 Task: Add folder to workspace.
Action: Mouse moved to (138, 88)
Screenshot: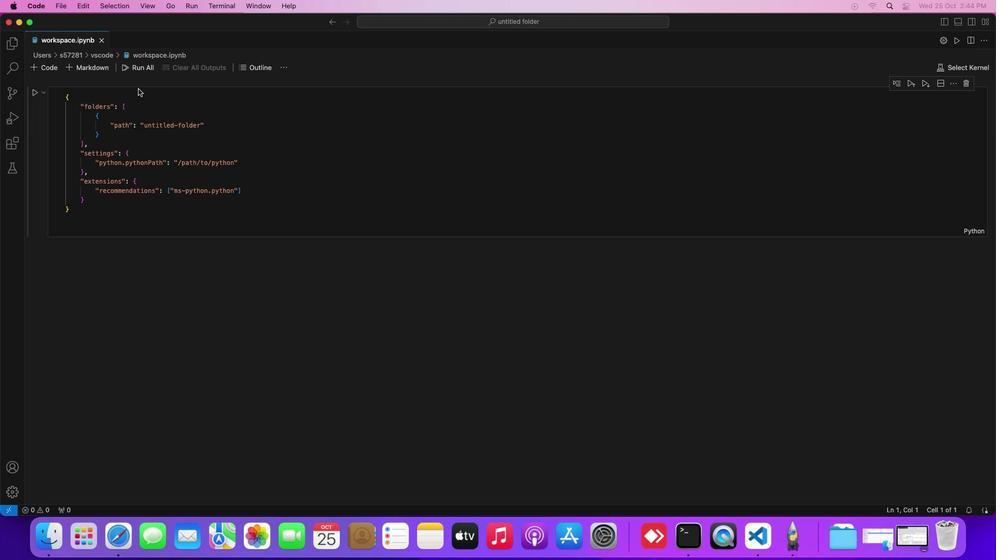 
Action: Mouse pressed left at (138, 88)
Screenshot: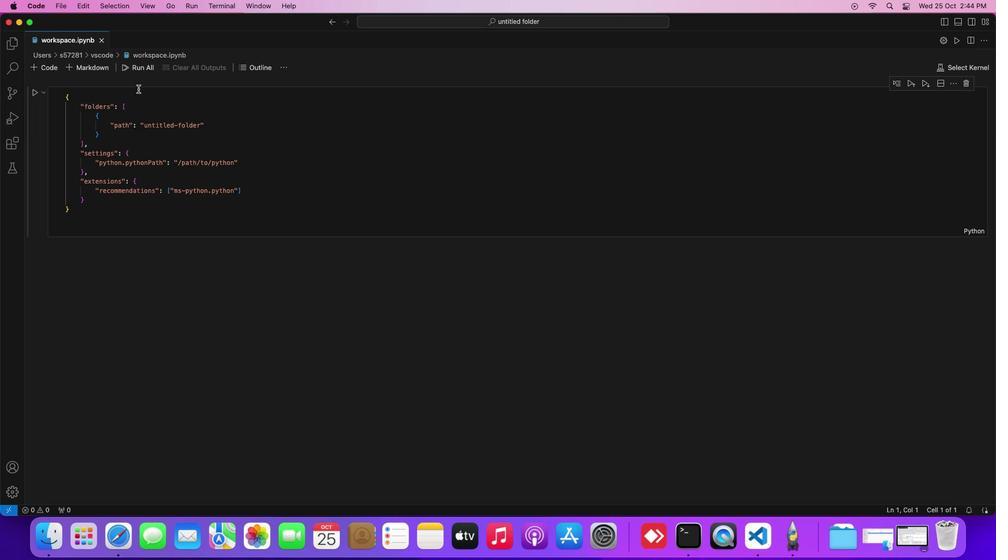 
Action: Mouse moved to (58, 5)
Screenshot: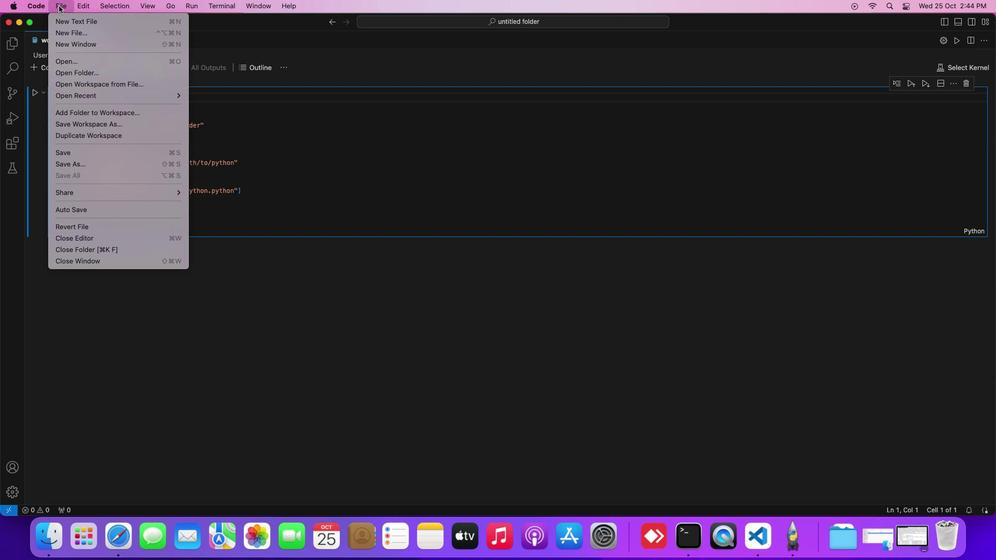 
Action: Mouse pressed left at (58, 5)
Screenshot: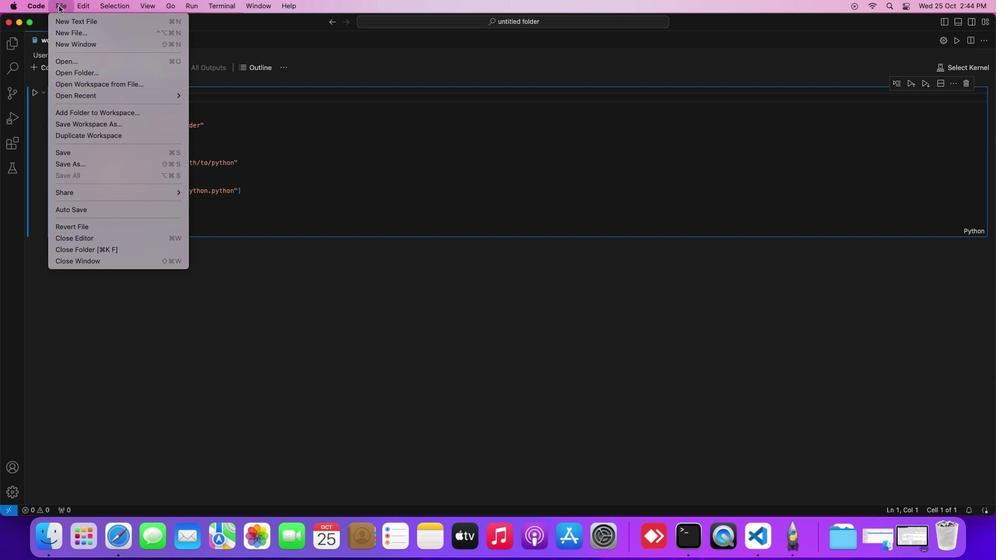 
Action: Mouse moved to (99, 109)
Screenshot: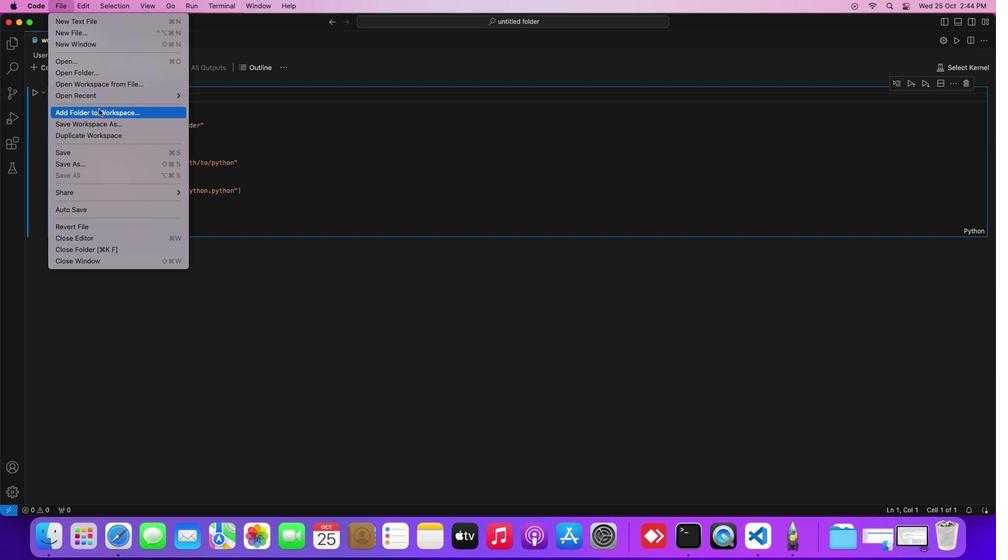 
Action: Mouse pressed left at (99, 109)
Screenshot: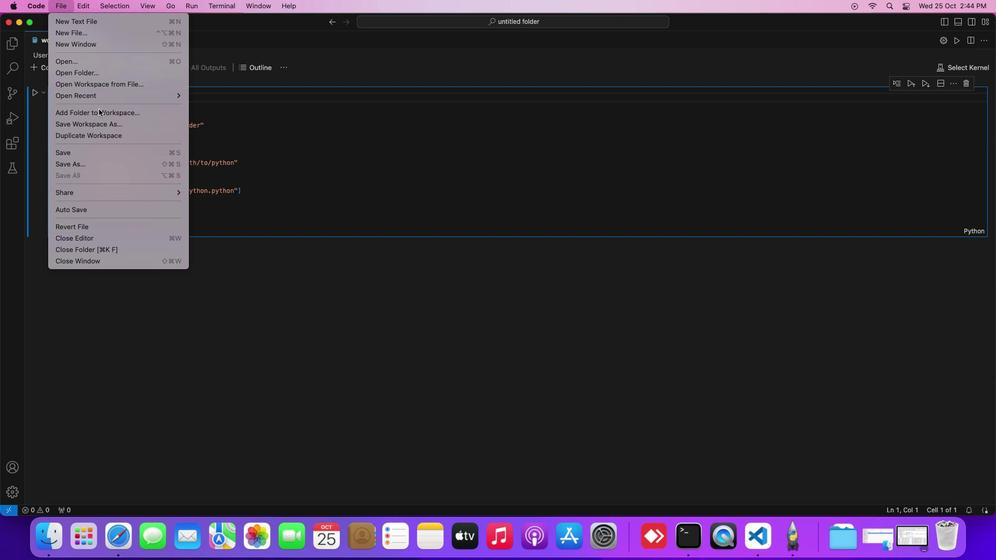 
Action: Mouse moved to (417, 185)
Screenshot: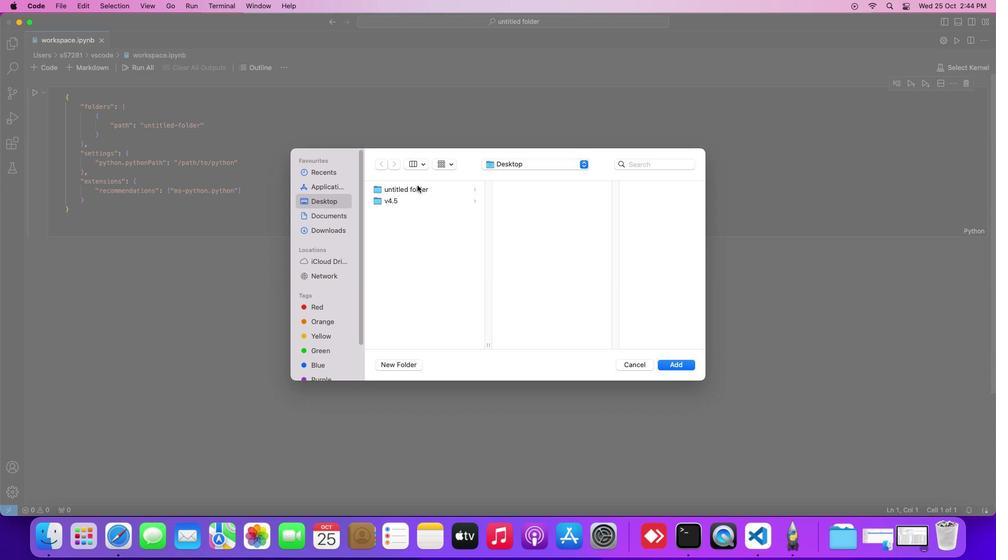 
Action: Mouse pressed left at (417, 185)
Screenshot: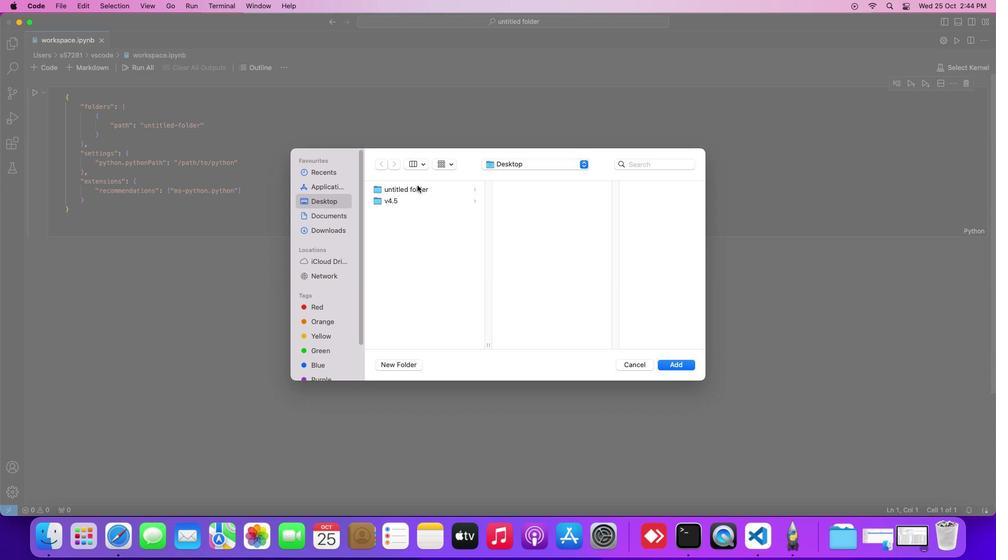 
Action: Mouse moved to (673, 364)
Screenshot: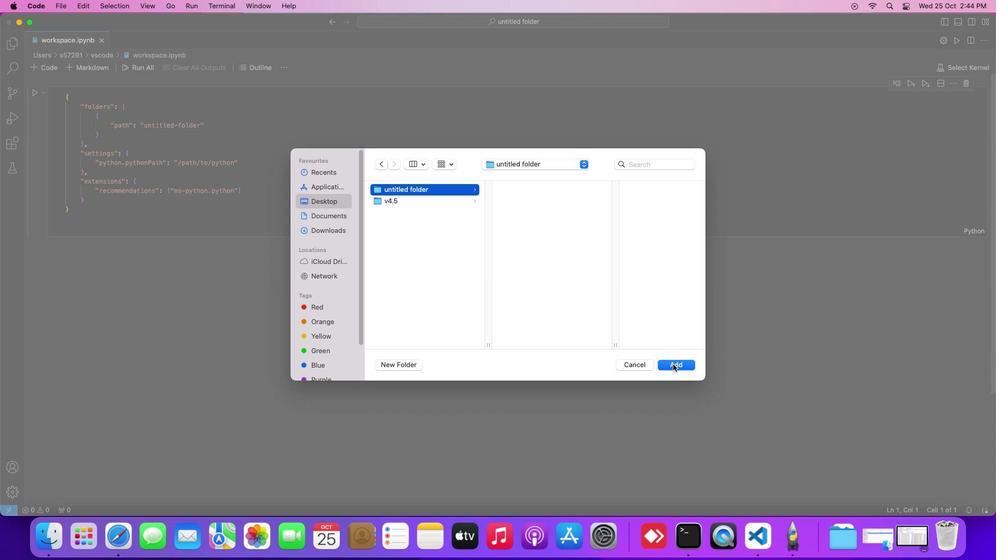 
Action: Mouse pressed left at (673, 364)
Screenshot: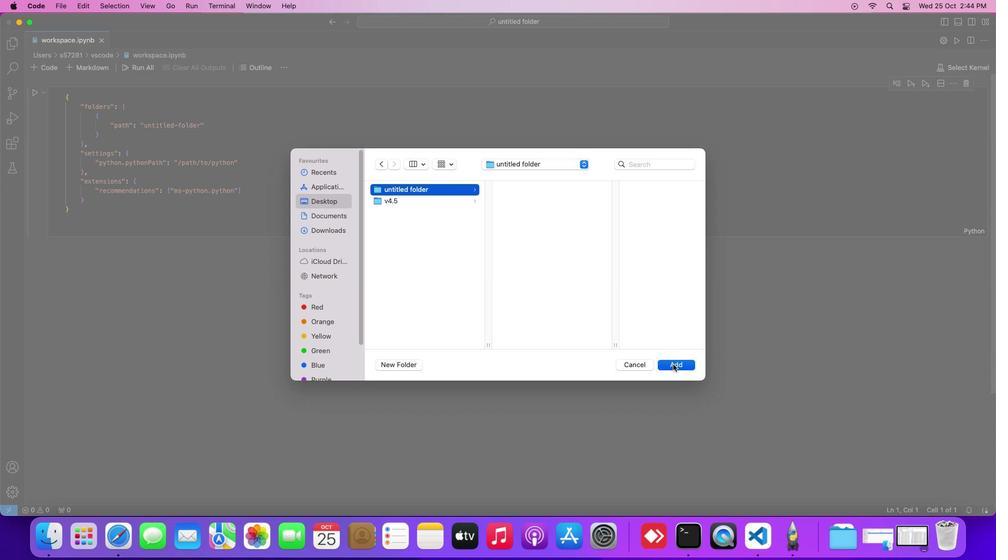 
